 Task: Add "Accounting" as field of study.
Action: Mouse moved to (753, 97)
Screenshot: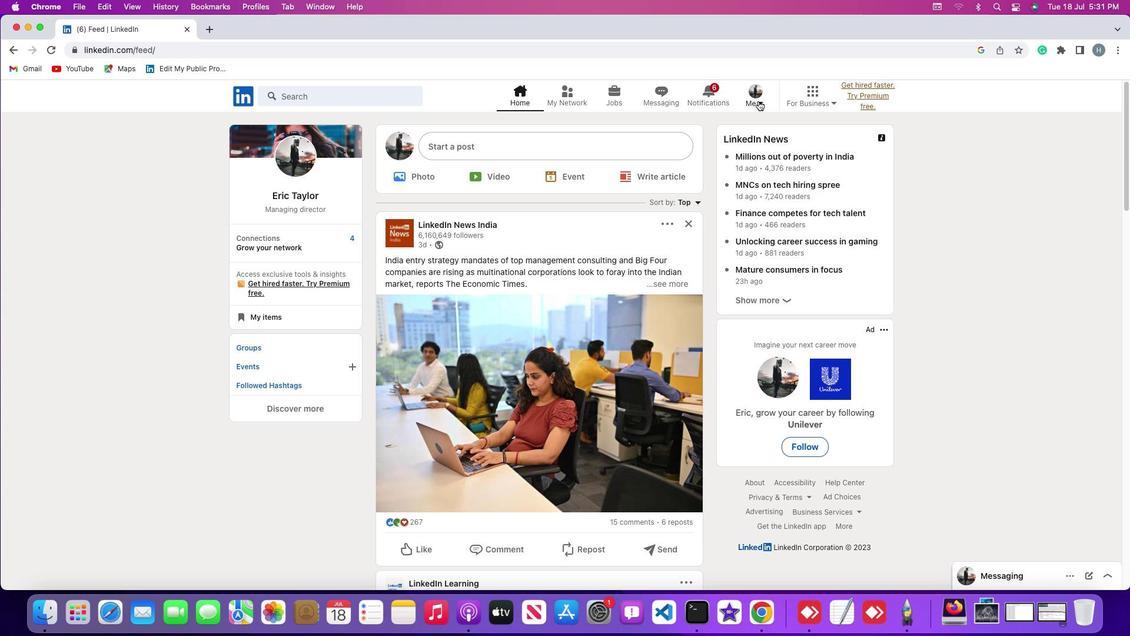 
Action: Mouse pressed left at (753, 97)
Screenshot: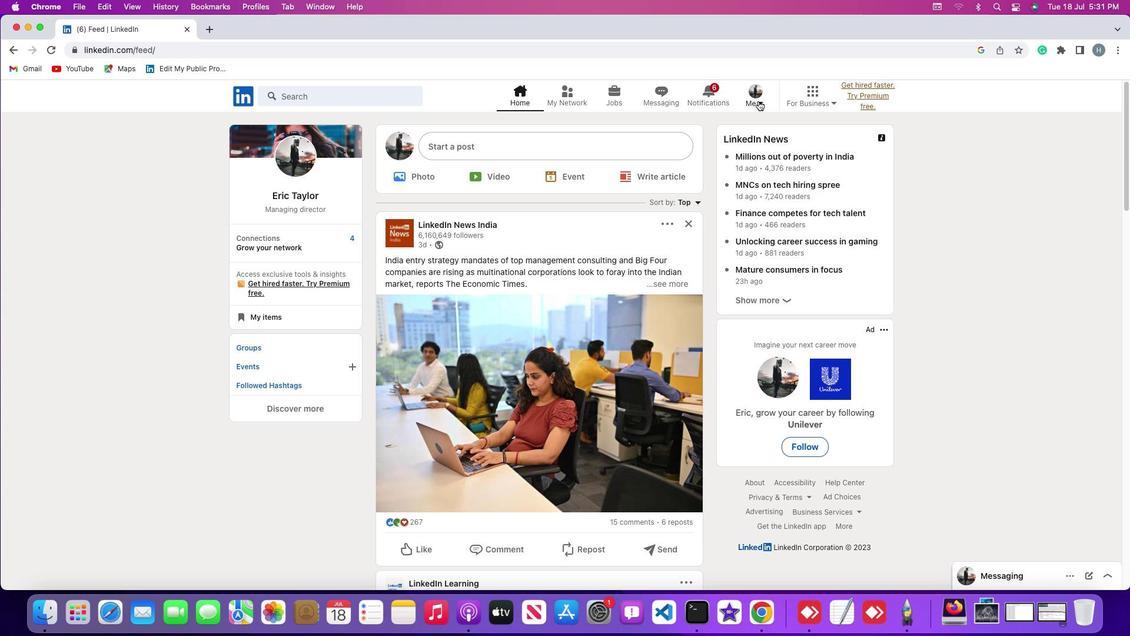 
Action: Mouse moved to (759, 101)
Screenshot: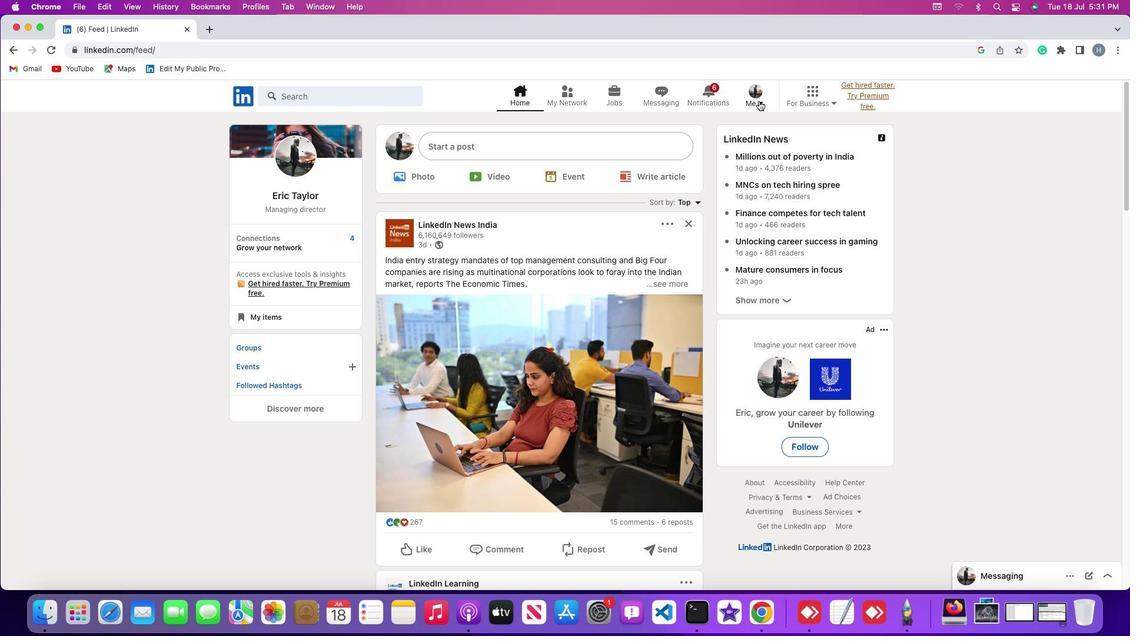 
Action: Mouse pressed left at (759, 101)
Screenshot: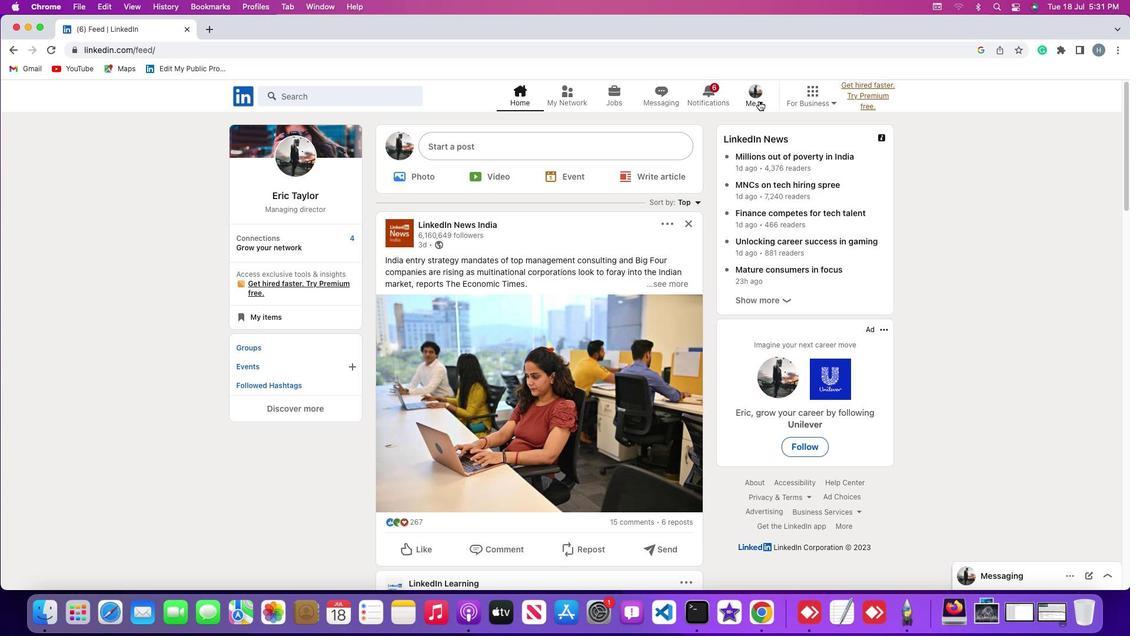 
Action: Mouse moved to (739, 162)
Screenshot: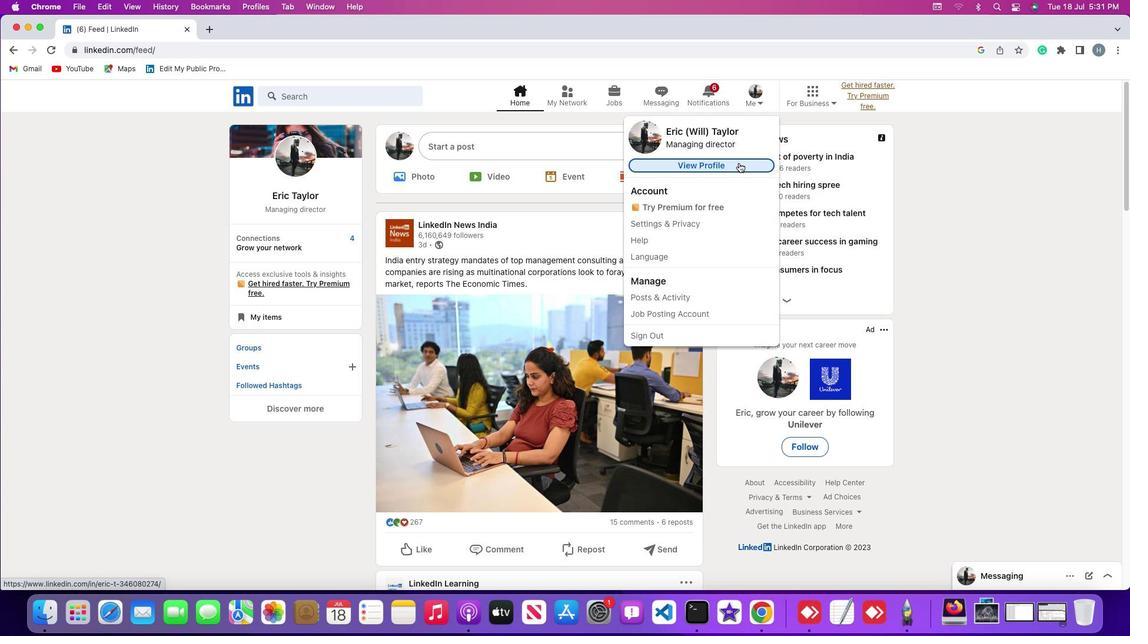 
Action: Mouse pressed left at (739, 162)
Screenshot: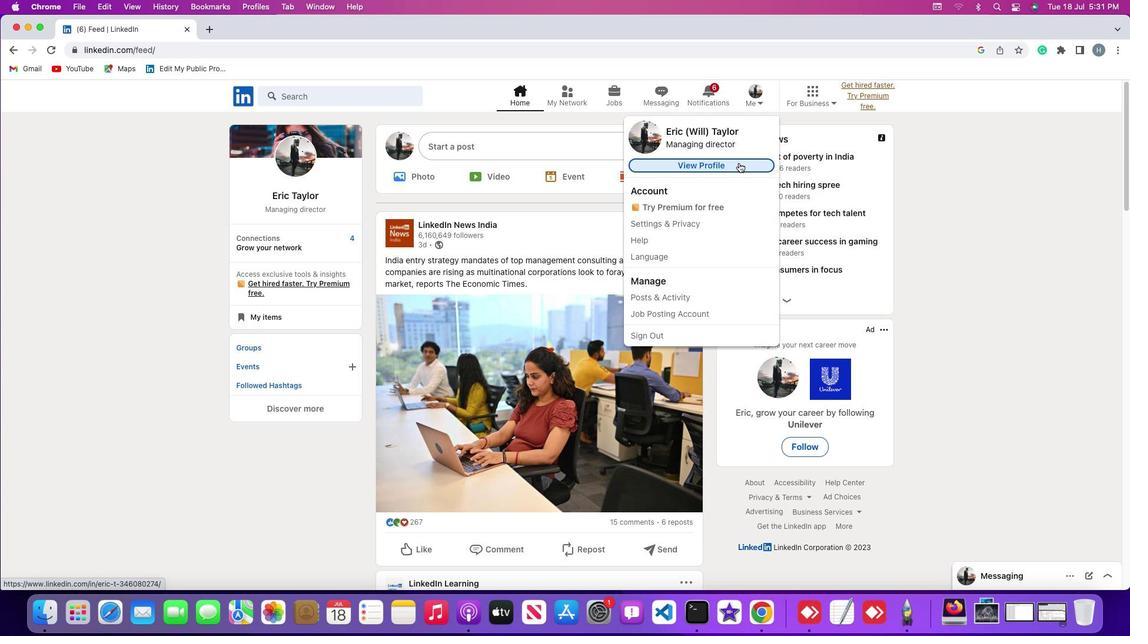 
Action: Mouse moved to (681, 259)
Screenshot: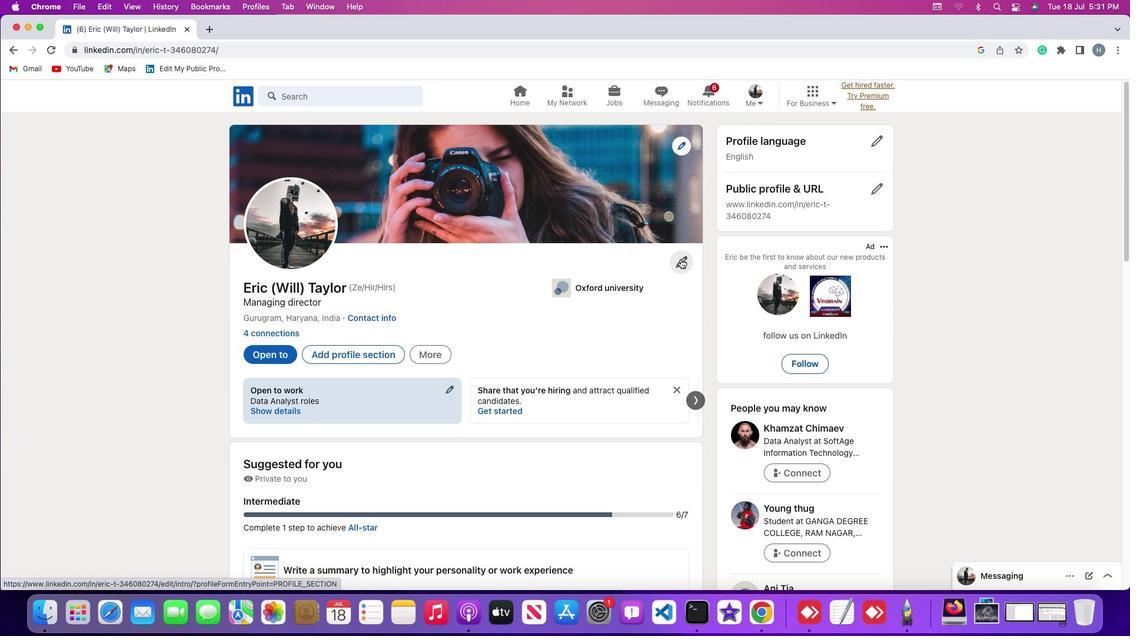 
Action: Mouse pressed left at (681, 259)
Screenshot: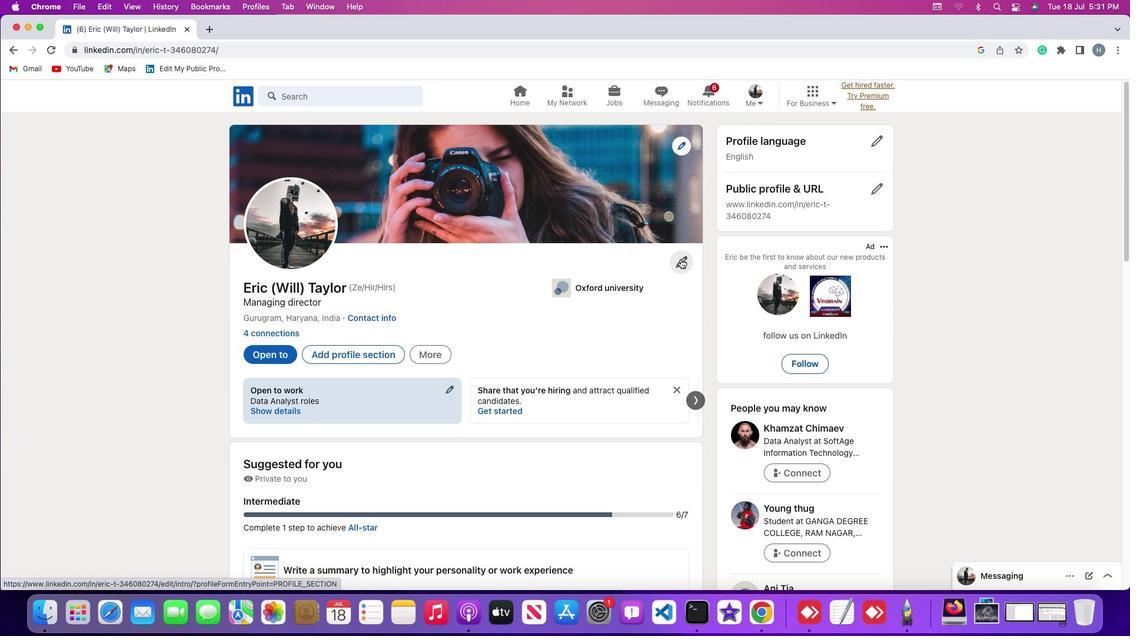 
Action: Mouse moved to (573, 303)
Screenshot: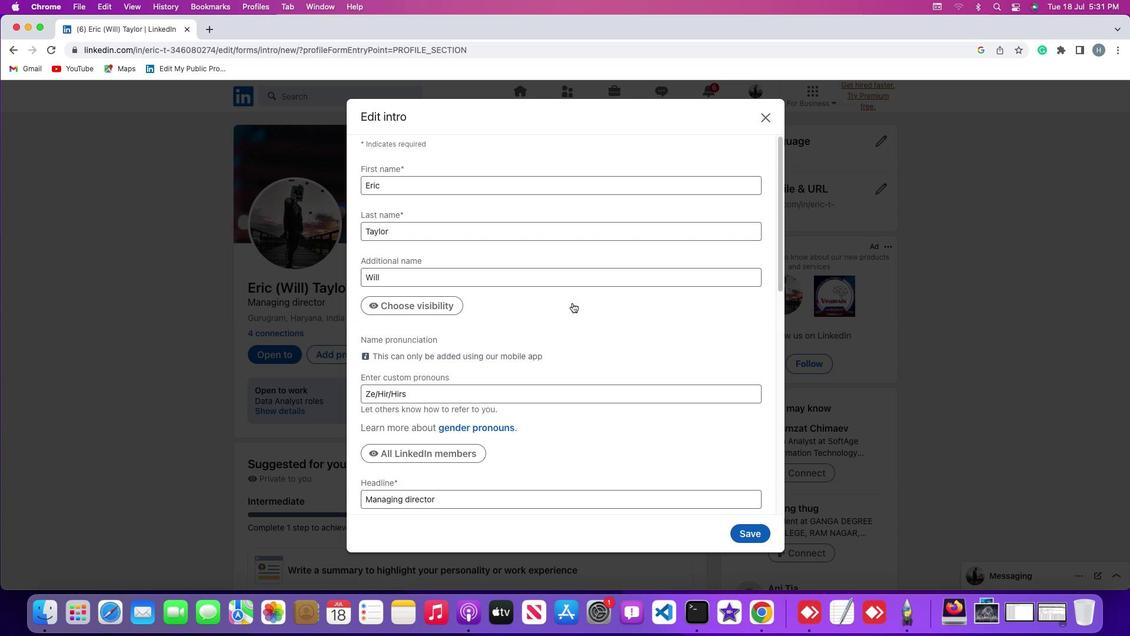 
Action: Mouse scrolled (573, 303) with delta (0, 0)
Screenshot: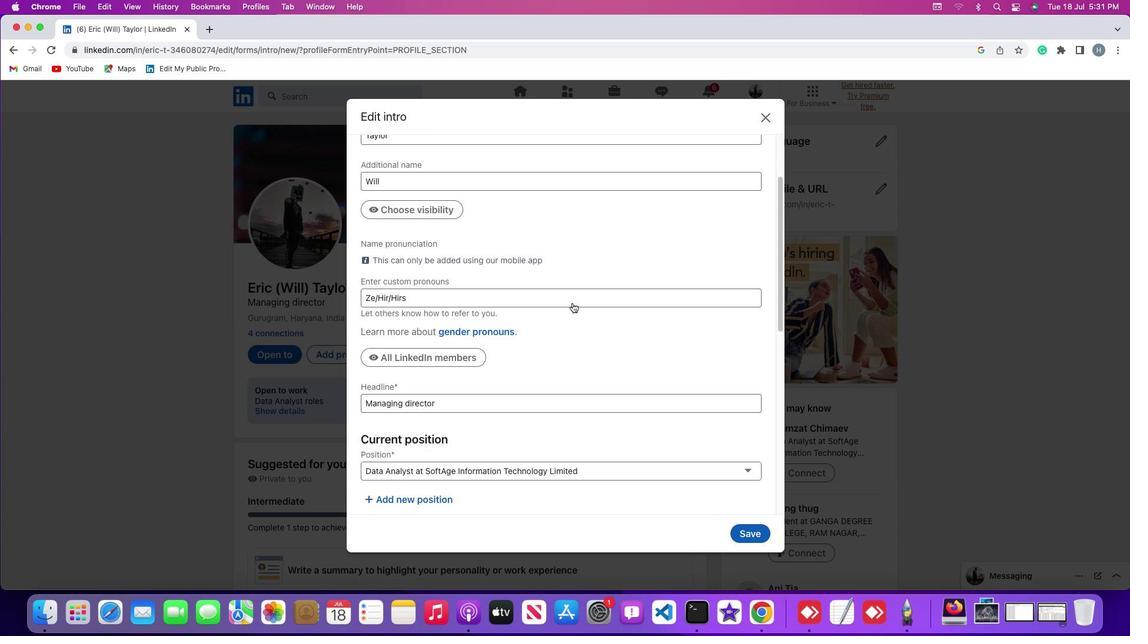 
Action: Mouse scrolled (573, 303) with delta (0, 0)
Screenshot: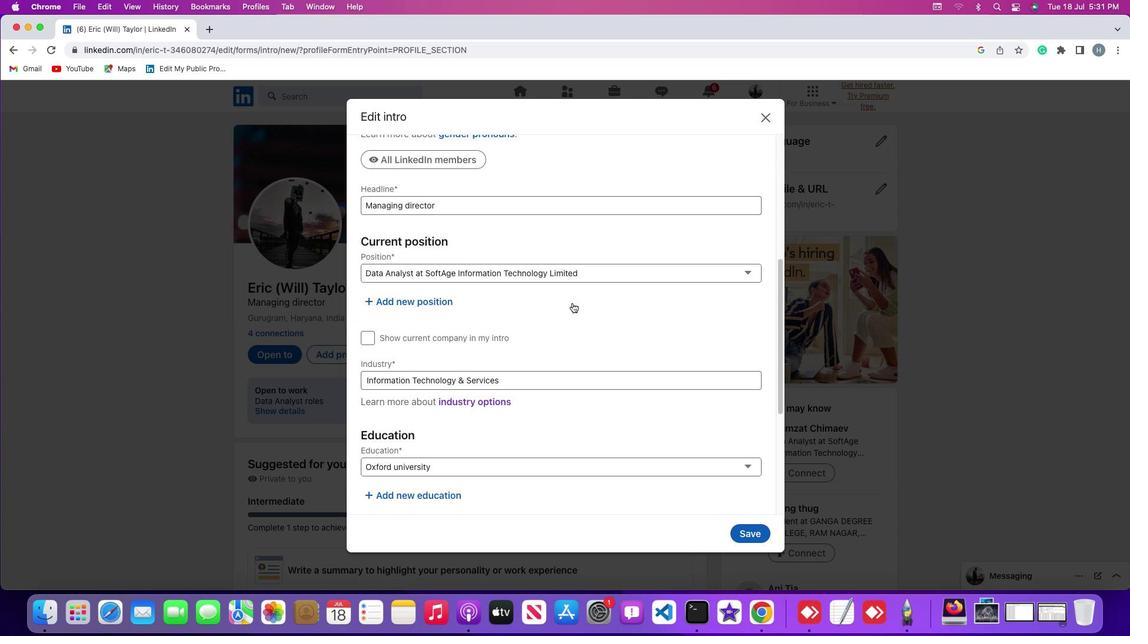 
Action: Mouse scrolled (573, 303) with delta (0, -1)
Screenshot: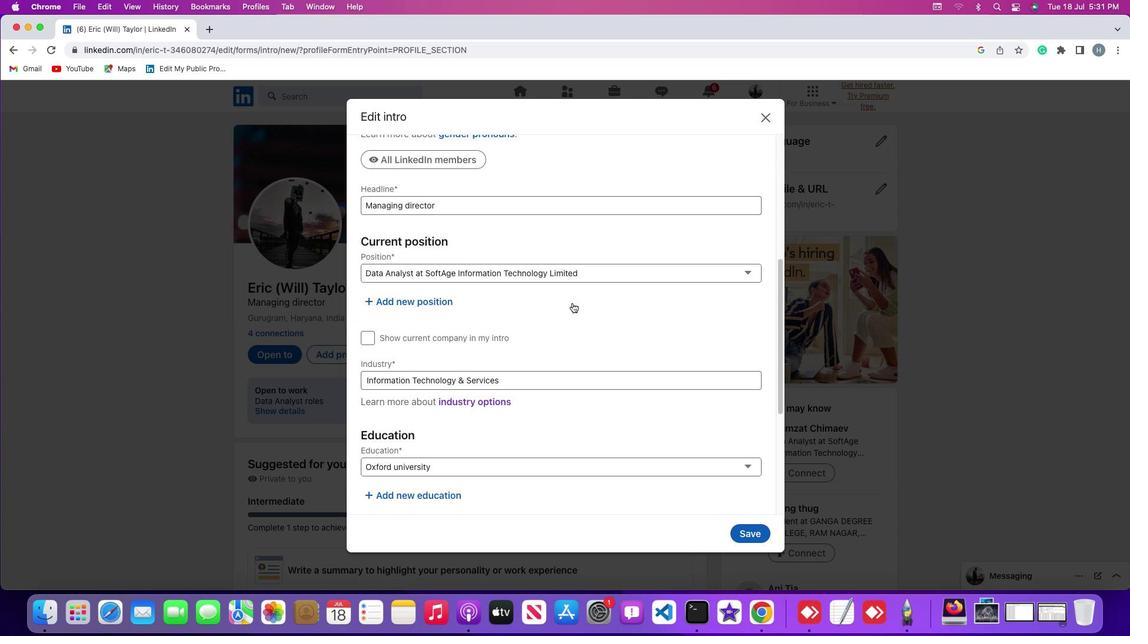 
Action: Mouse scrolled (573, 303) with delta (0, -2)
Screenshot: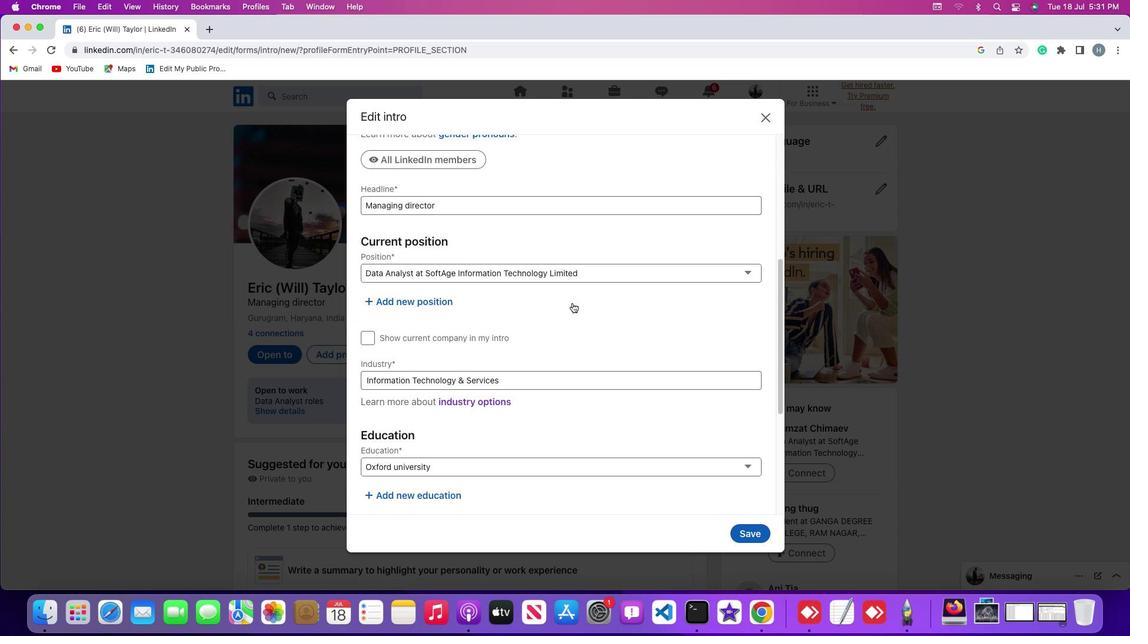 
Action: Mouse scrolled (573, 303) with delta (0, -3)
Screenshot: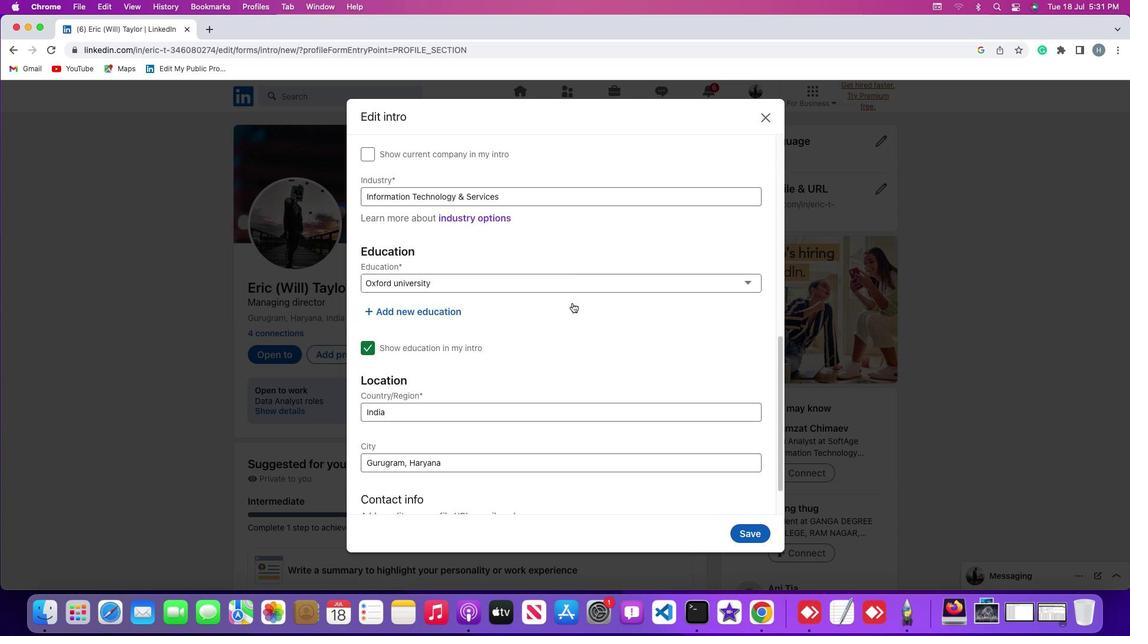 
Action: Mouse scrolled (573, 303) with delta (0, -4)
Screenshot: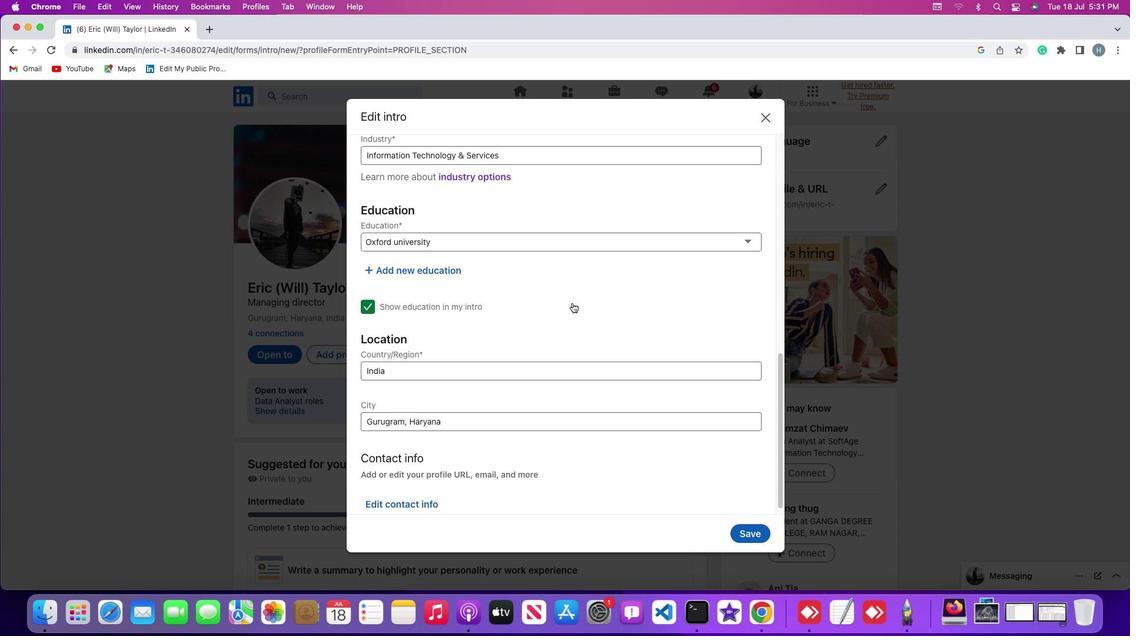 
Action: Mouse scrolled (573, 303) with delta (0, 0)
Screenshot: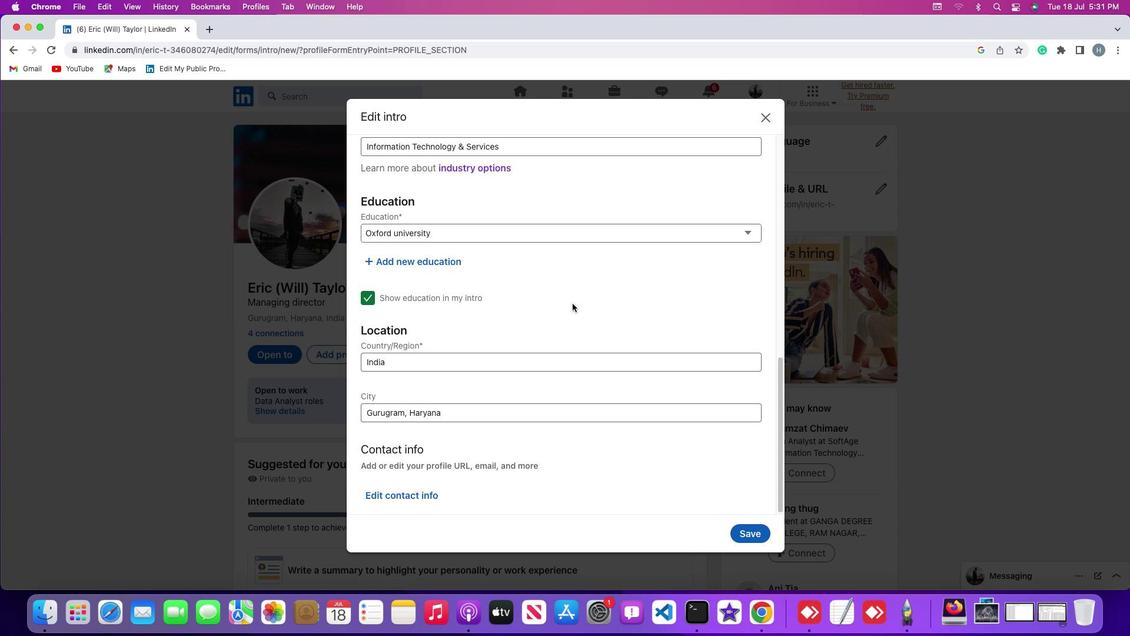 
Action: Mouse scrolled (573, 303) with delta (0, 0)
Screenshot: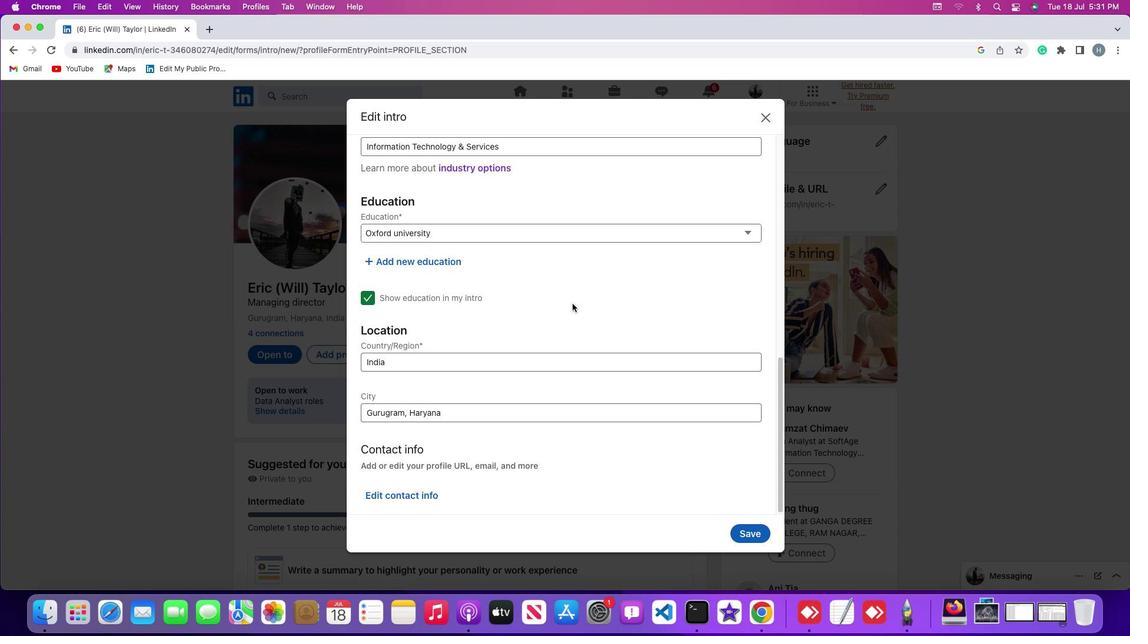 
Action: Mouse scrolled (573, 303) with delta (0, -1)
Screenshot: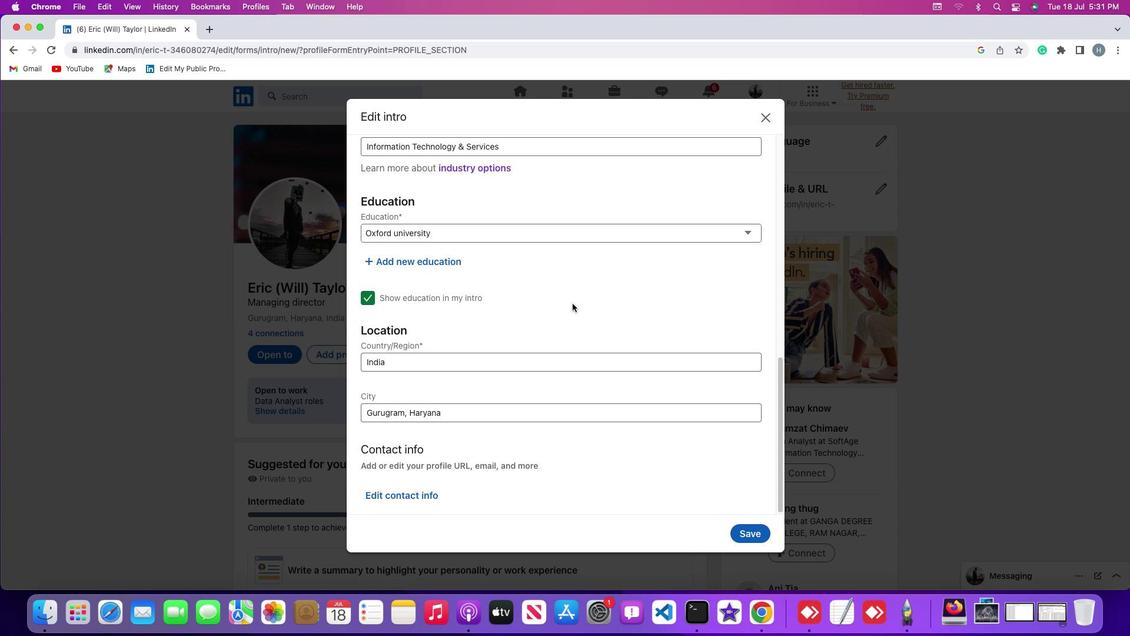 
Action: Mouse scrolled (573, 303) with delta (0, -2)
Screenshot: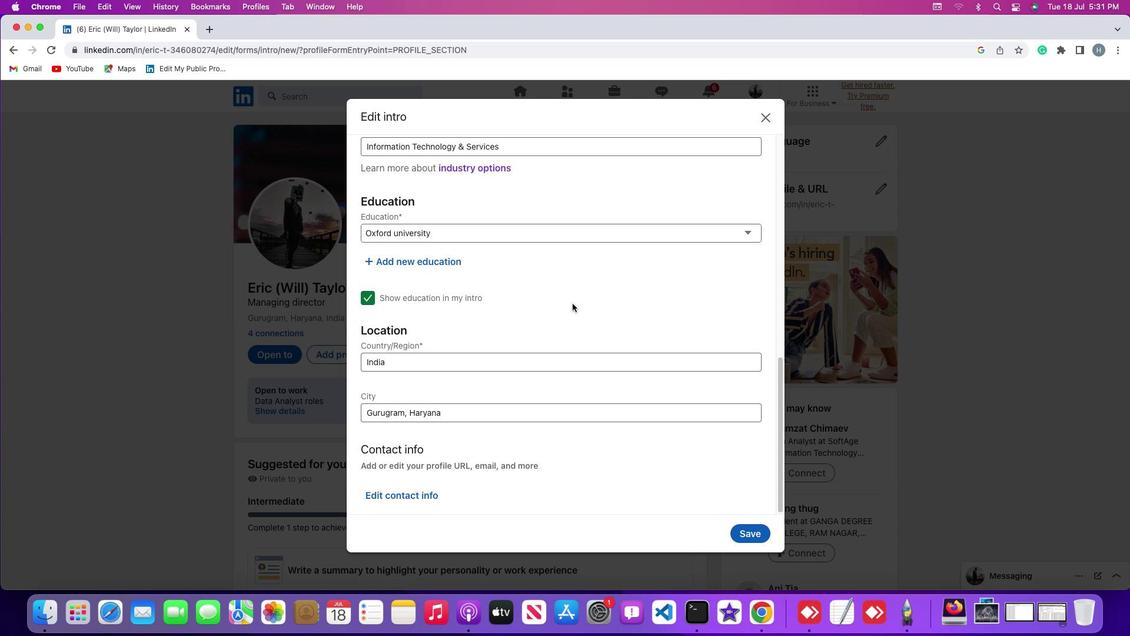 
Action: Mouse moved to (572, 303)
Screenshot: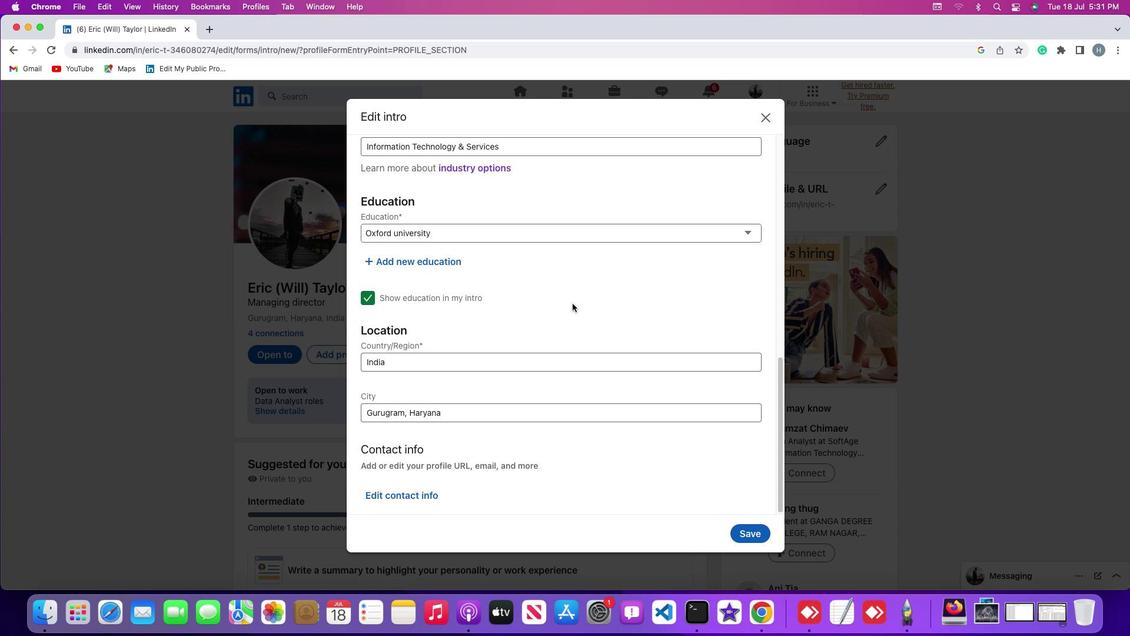 
Action: Mouse scrolled (572, 303) with delta (0, -3)
Screenshot: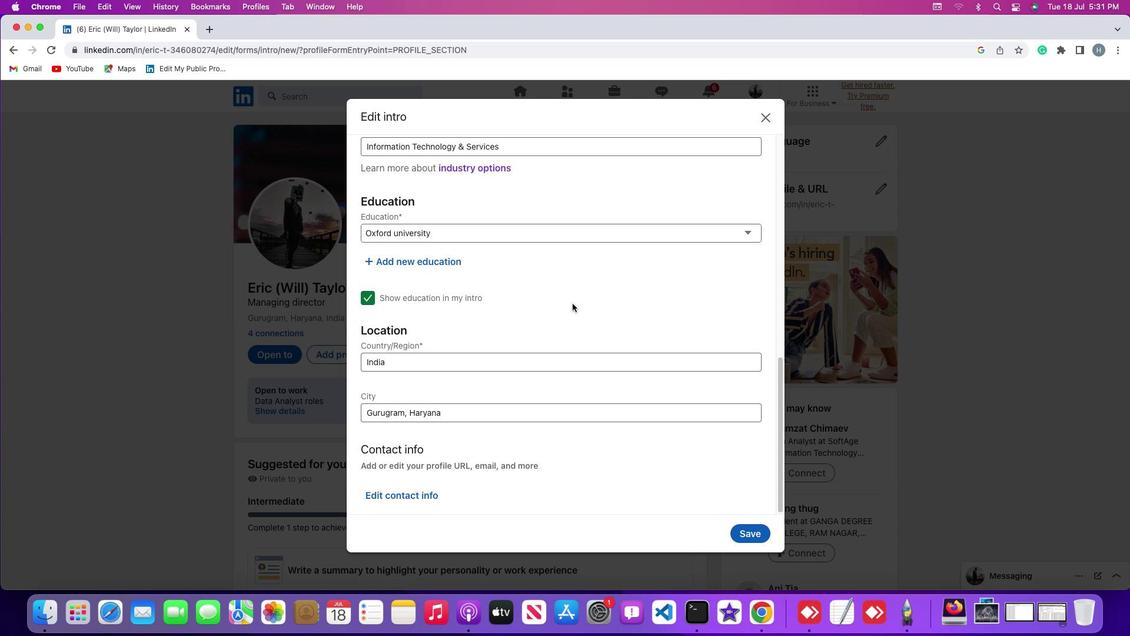
Action: Mouse scrolled (572, 303) with delta (0, -4)
Screenshot: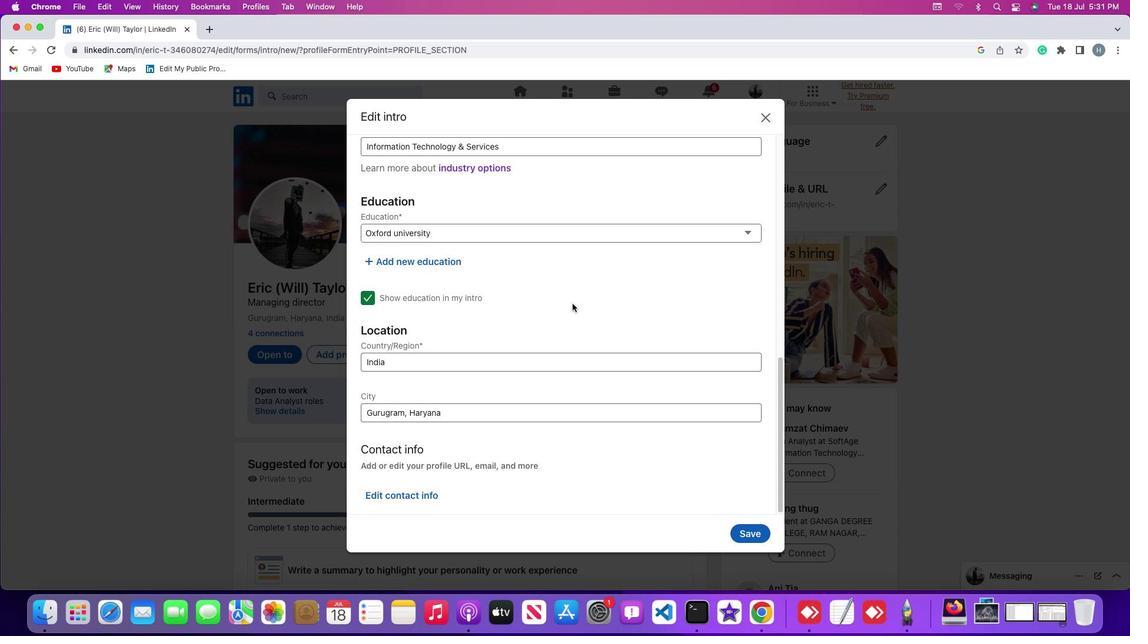 
Action: Mouse scrolled (572, 303) with delta (0, -4)
Screenshot: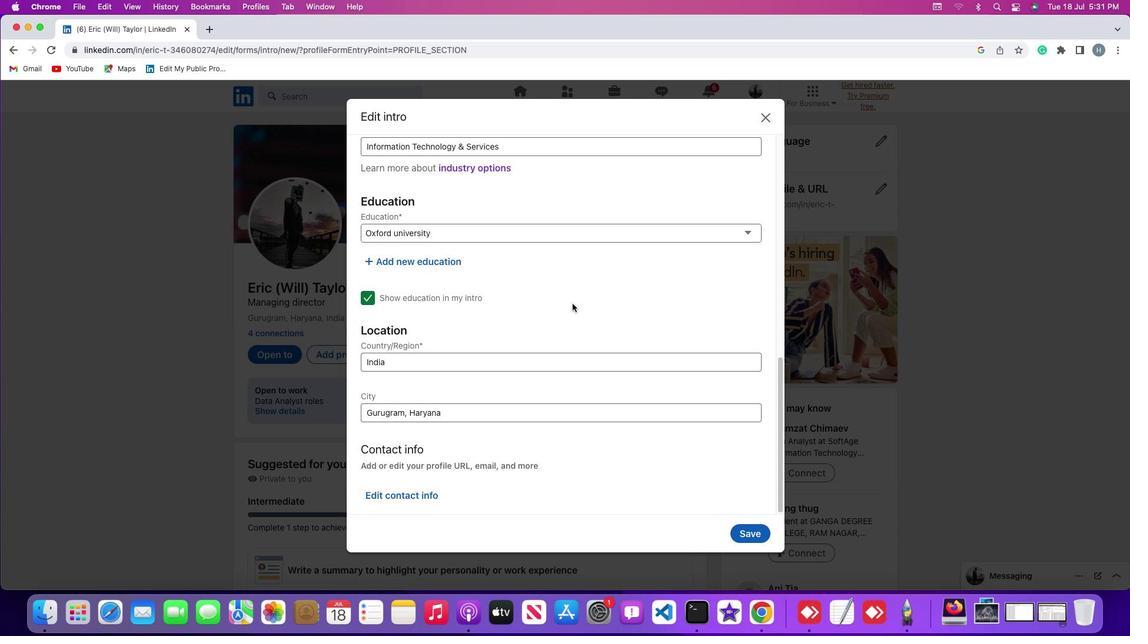 
Action: Mouse moved to (445, 257)
Screenshot: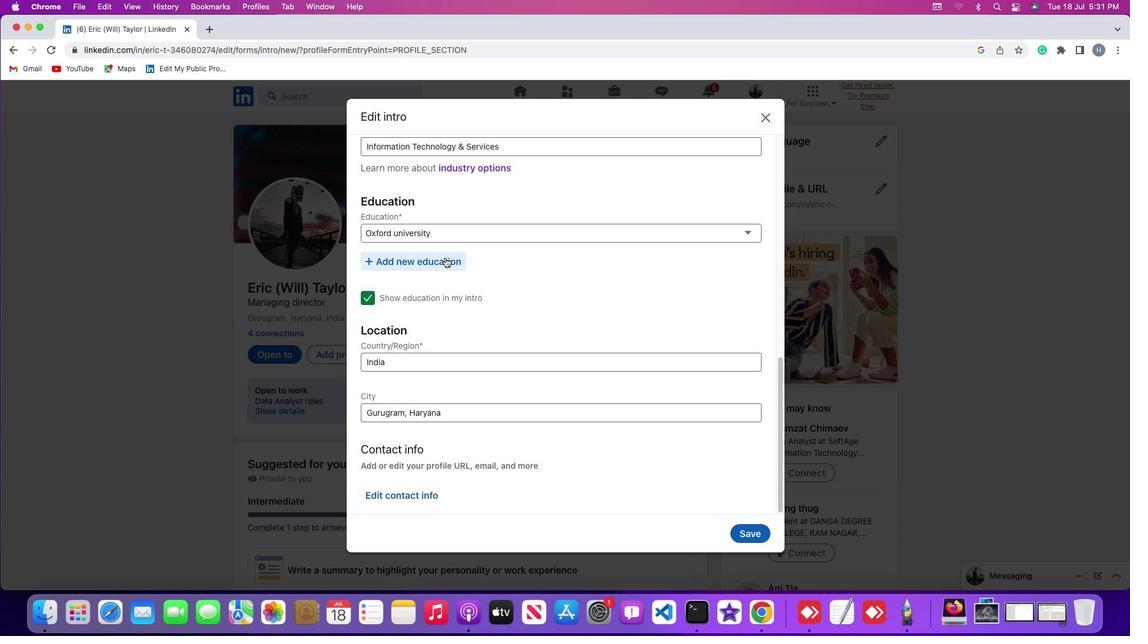 
Action: Mouse pressed left at (445, 257)
Screenshot: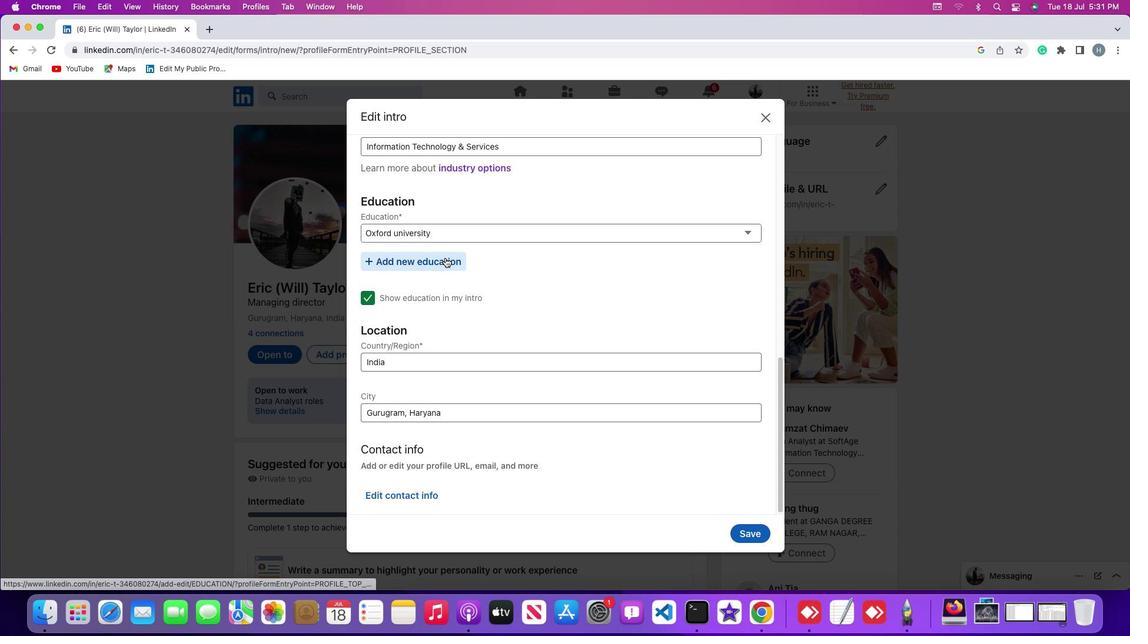 
Action: Mouse moved to (502, 337)
Screenshot: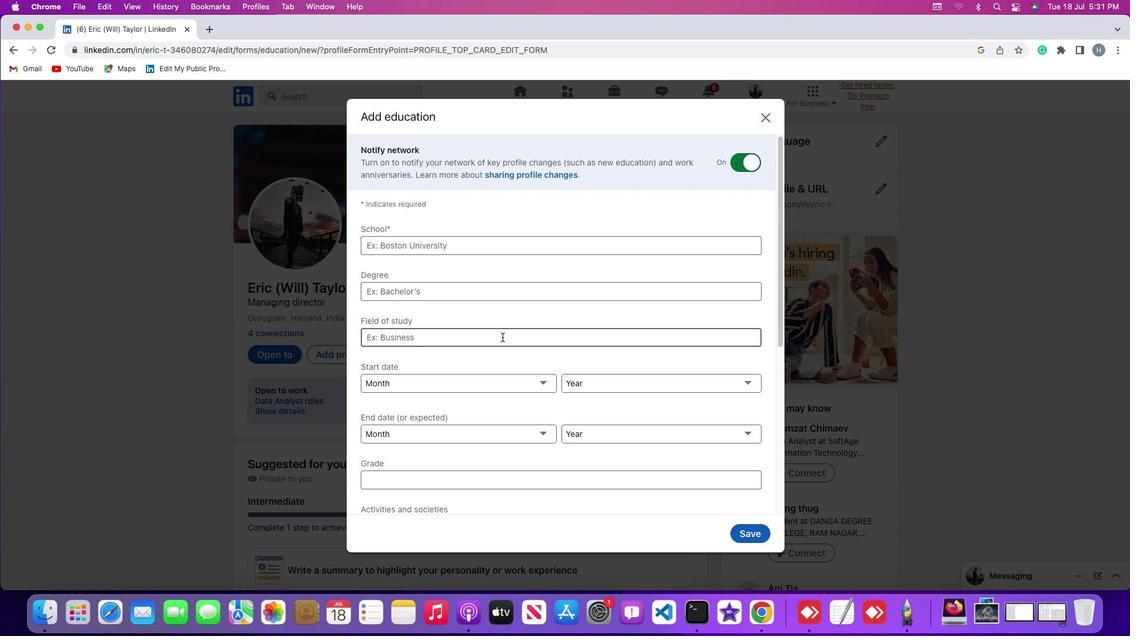 
Action: Mouse pressed left at (502, 337)
Screenshot: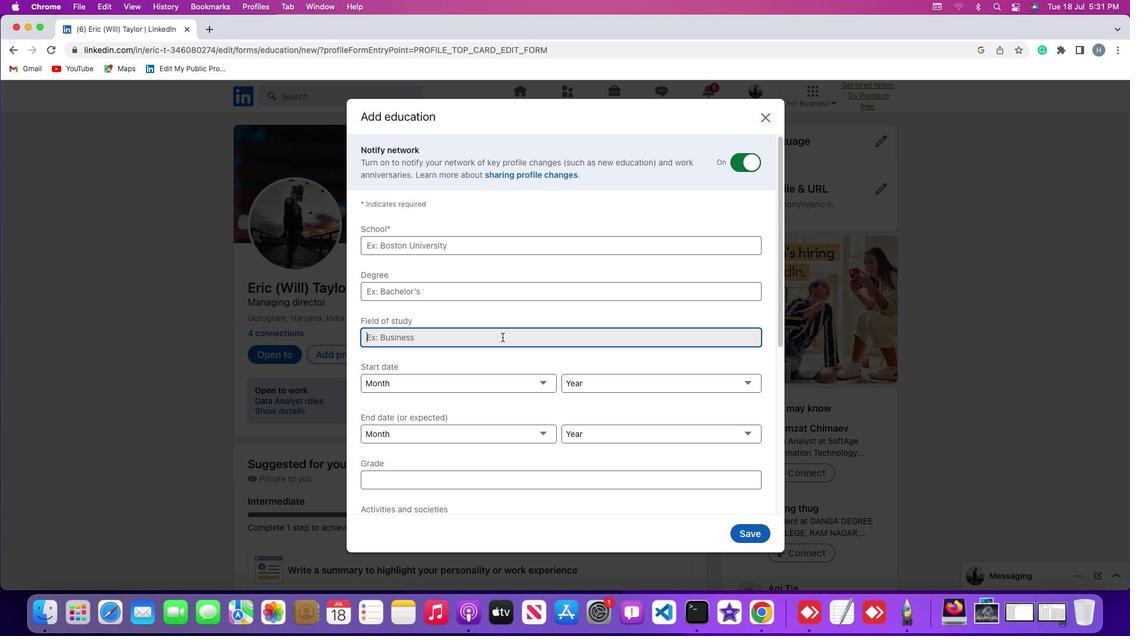 
Action: Key pressed Key.shift'A''c''c''o''u''n''t''i''n''g'
Screenshot: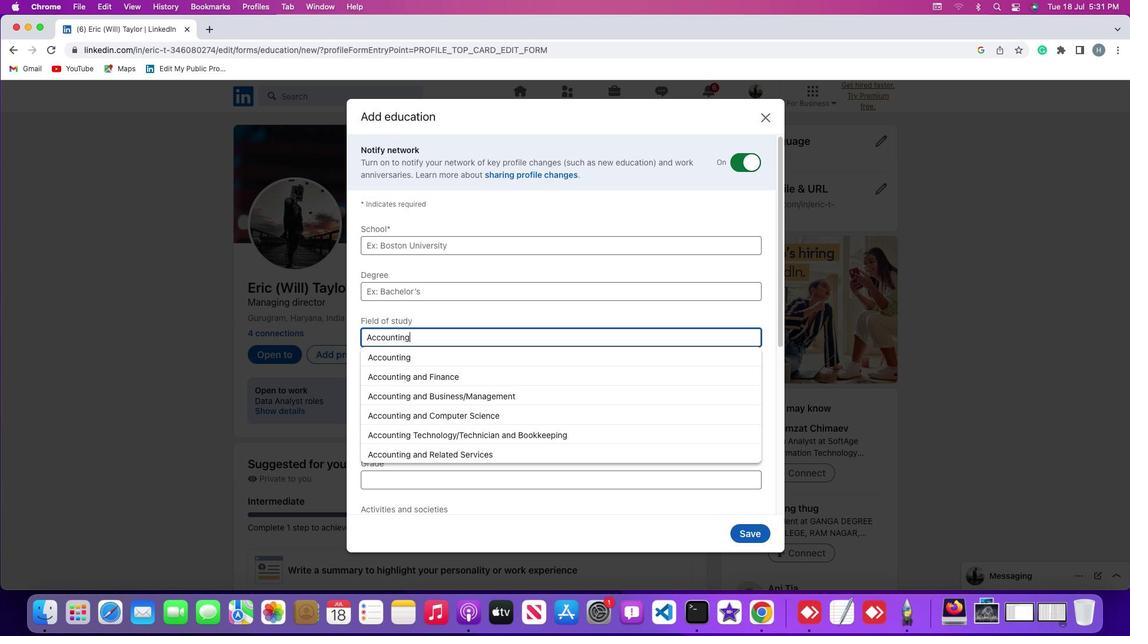 
Action: Mouse moved to (498, 354)
Screenshot: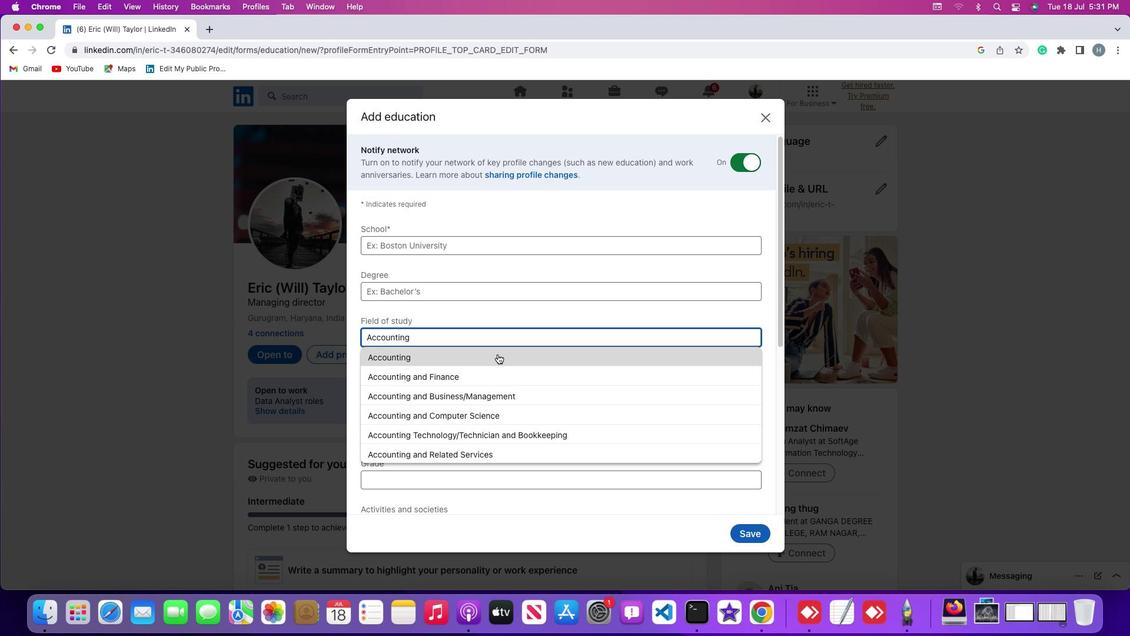 
Action: Mouse pressed left at (498, 354)
Screenshot: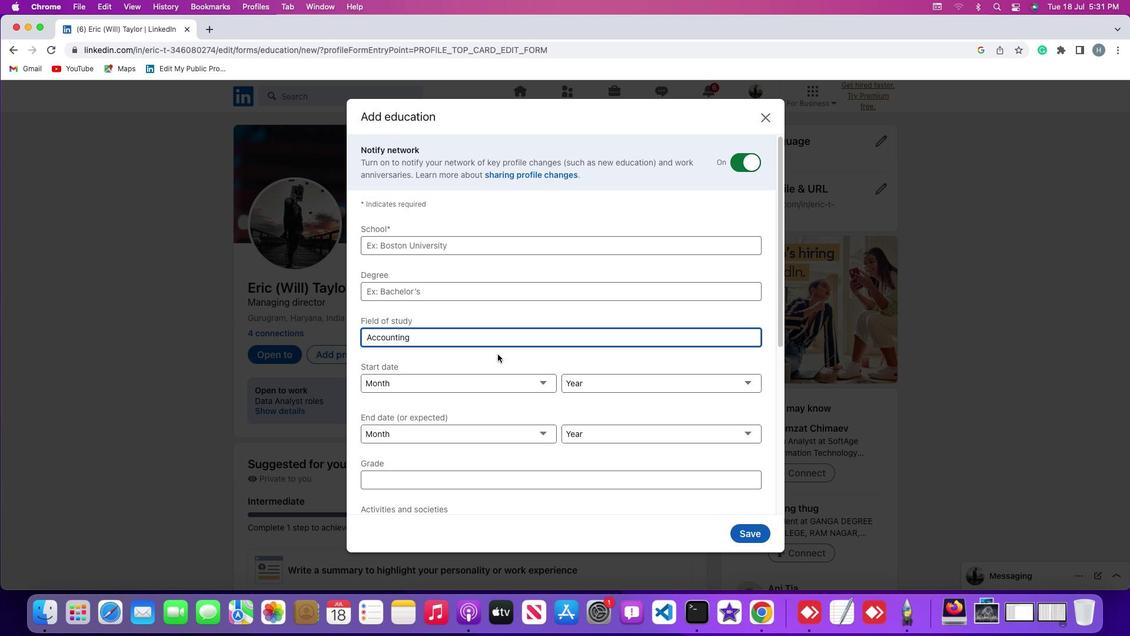 
Action: Mouse moved to (581, 355)
Screenshot: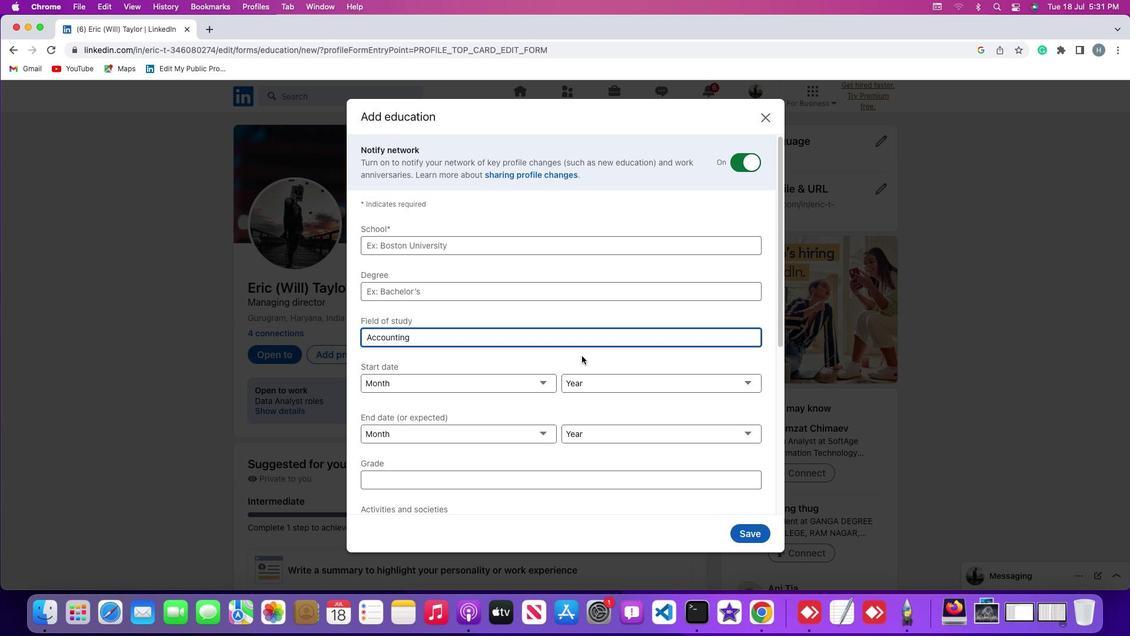 
